Task: Add Dreambrands The Natural Moisturizing Lubricant to the cart.
Action: Mouse moved to (259, 131)
Screenshot: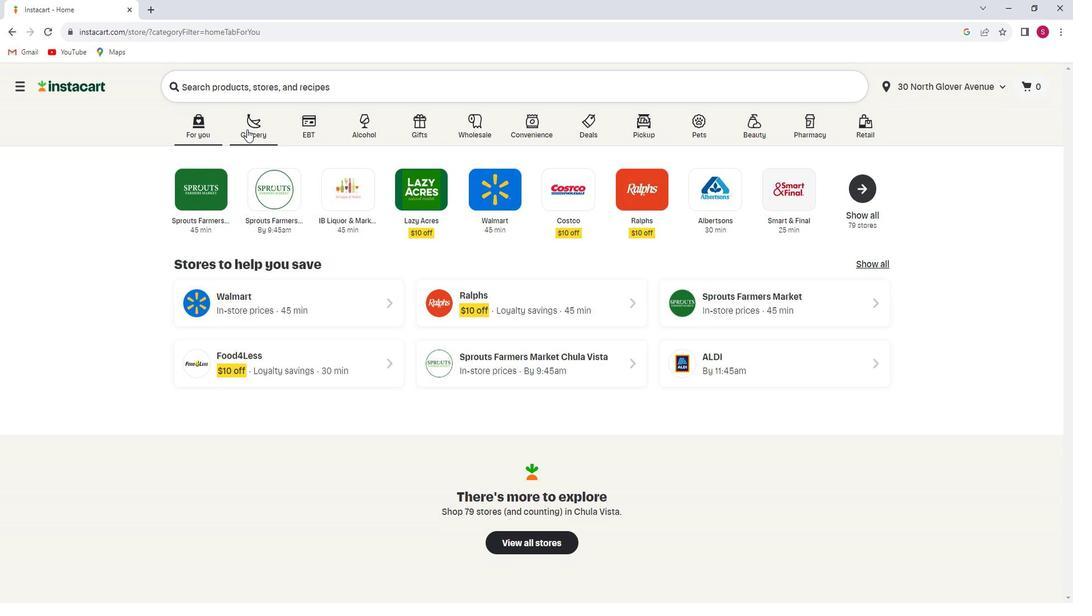 
Action: Mouse pressed left at (259, 131)
Screenshot: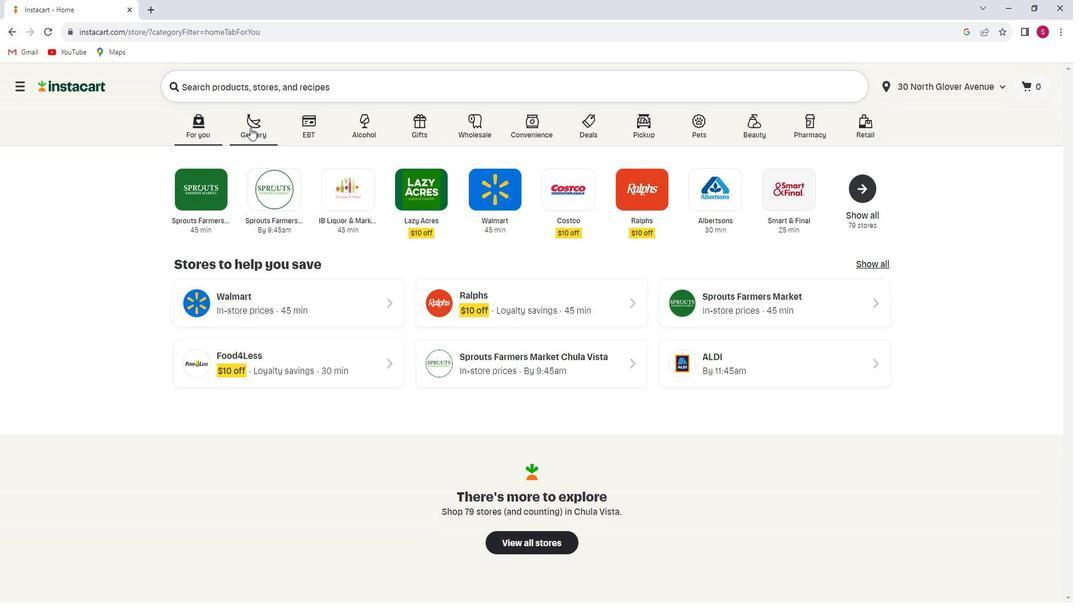 
Action: Mouse moved to (263, 332)
Screenshot: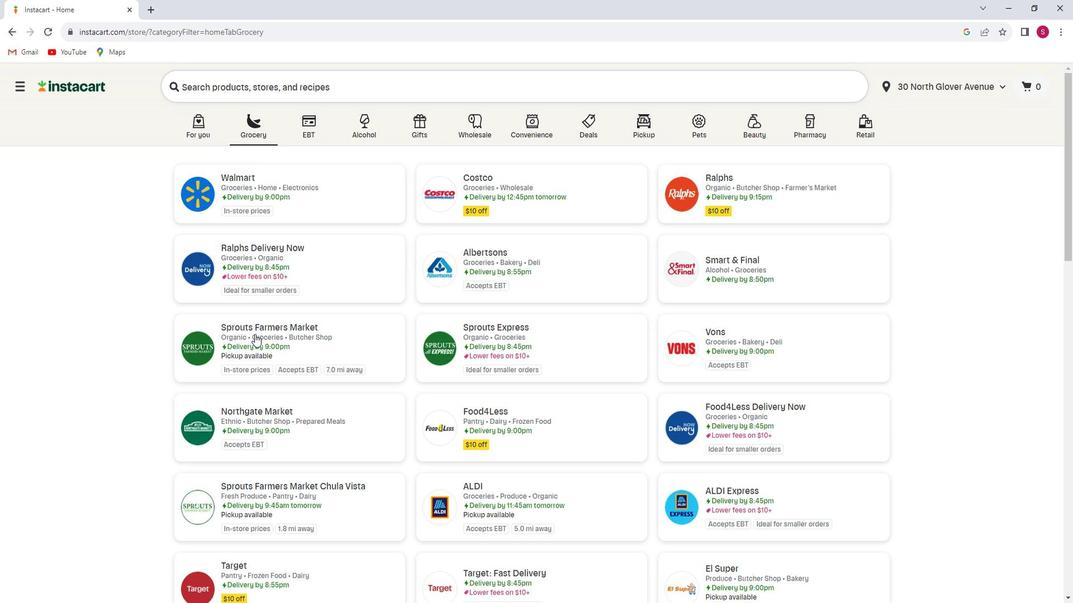 
Action: Mouse pressed left at (263, 332)
Screenshot: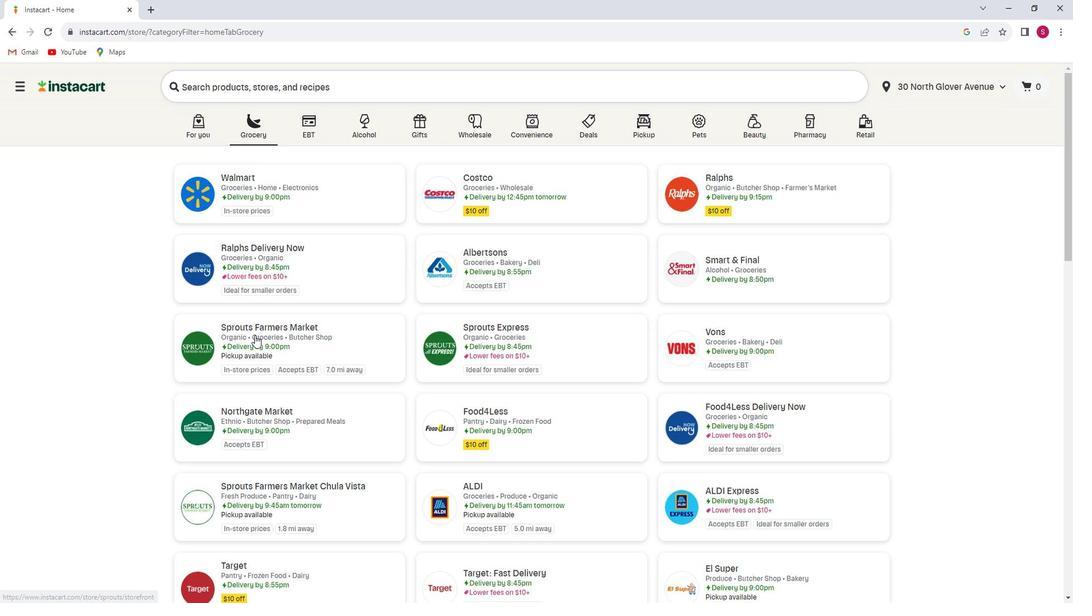 
Action: Mouse moved to (113, 341)
Screenshot: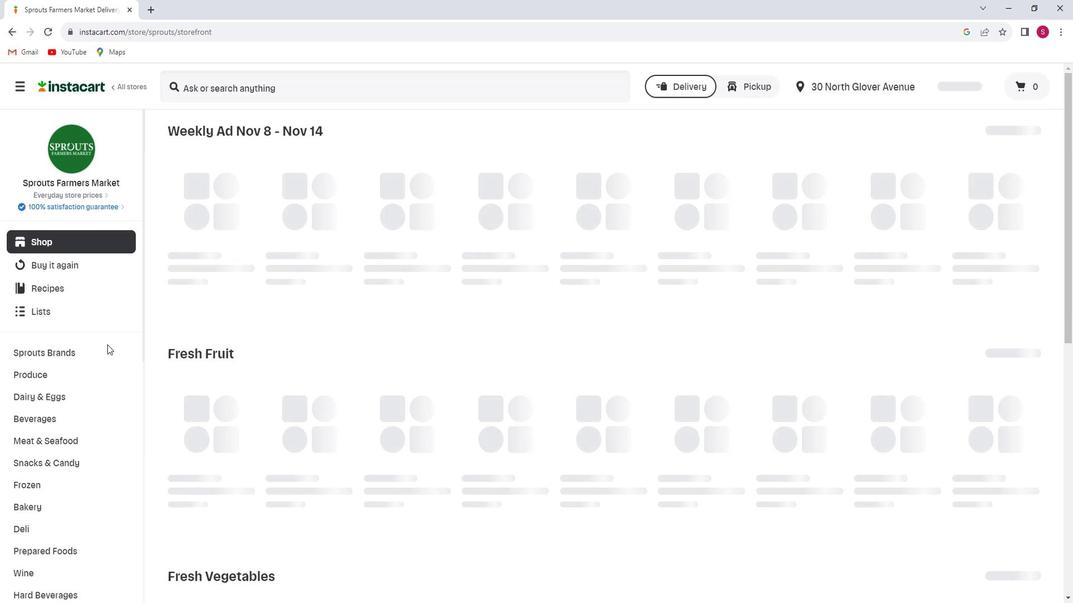 
Action: Mouse scrolled (113, 340) with delta (0, 0)
Screenshot: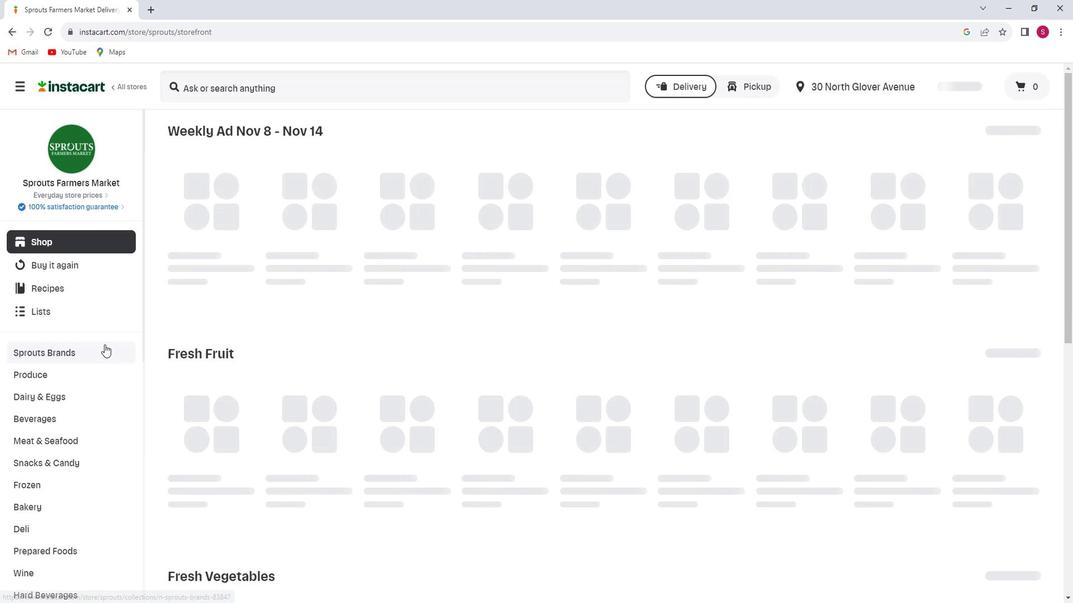 
Action: Mouse scrolled (113, 340) with delta (0, 0)
Screenshot: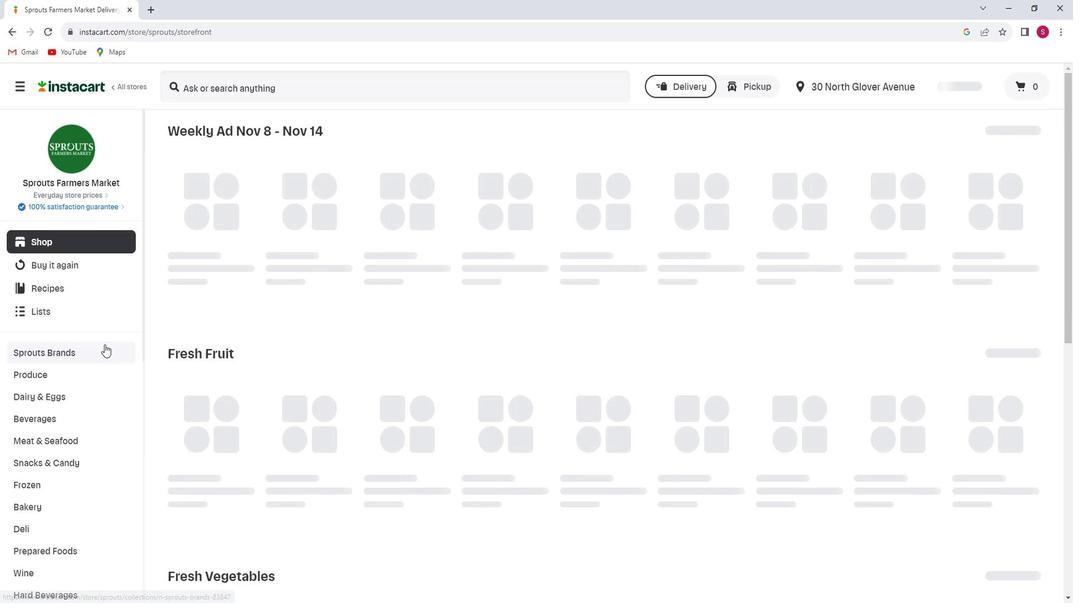 
Action: Mouse moved to (101, 356)
Screenshot: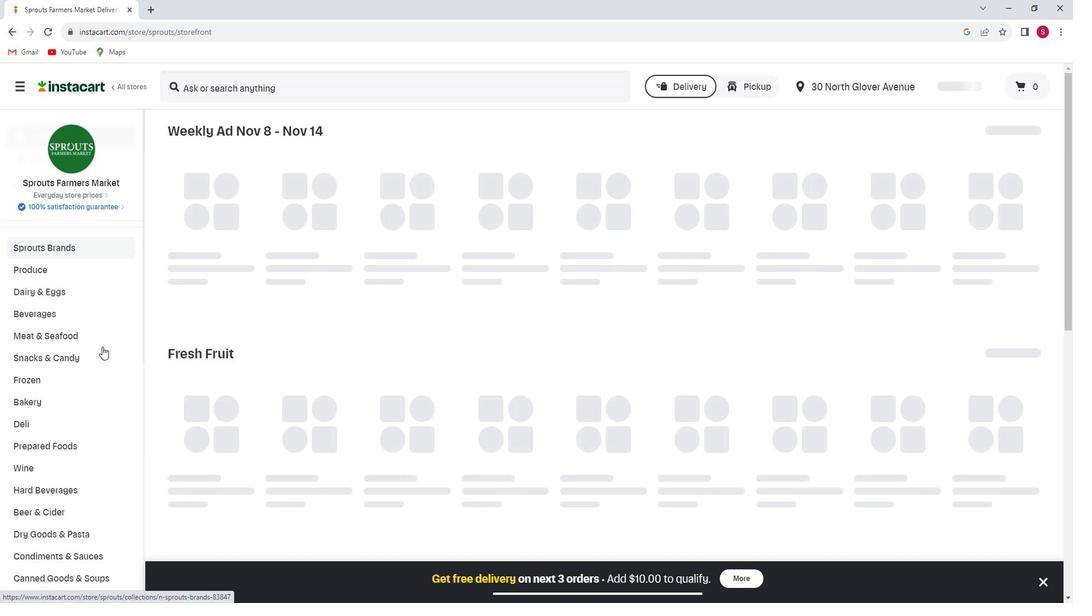 
Action: Mouse scrolled (101, 356) with delta (0, 0)
Screenshot: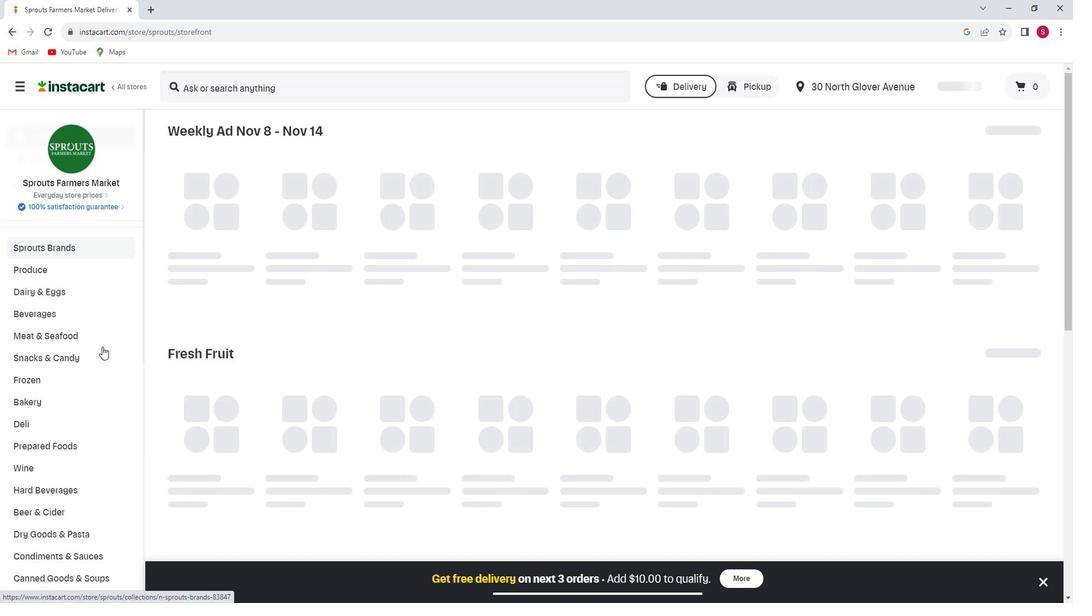 
Action: Mouse moved to (97, 363)
Screenshot: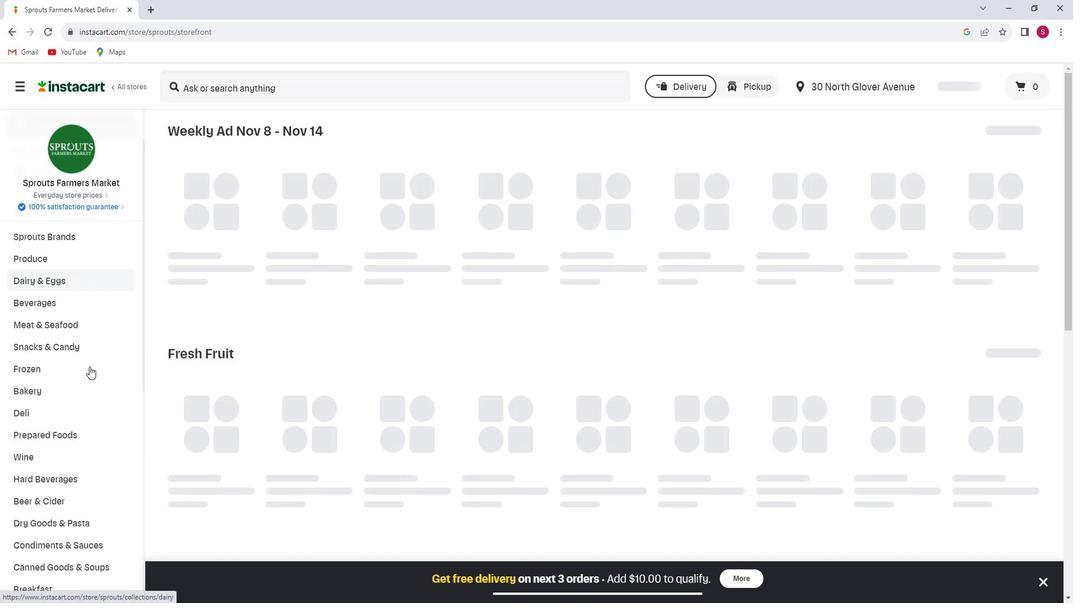 
Action: Mouse scrolled (97, 363) with delta (0, 0)
Screenshot: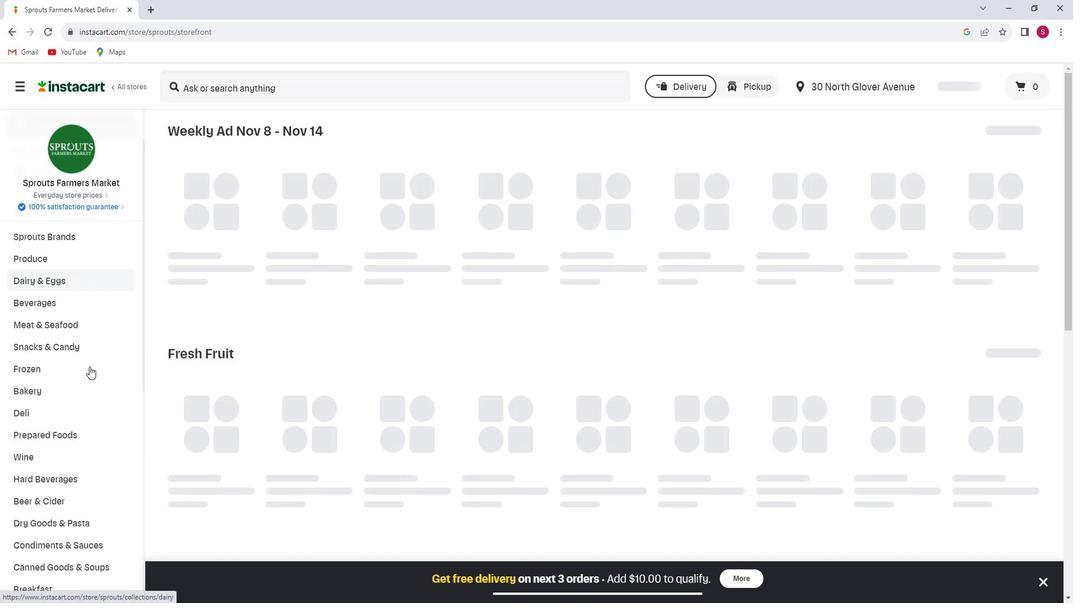 
Action: Mouse scrolled (97, 363) with delta (0, 0)
Screenshot: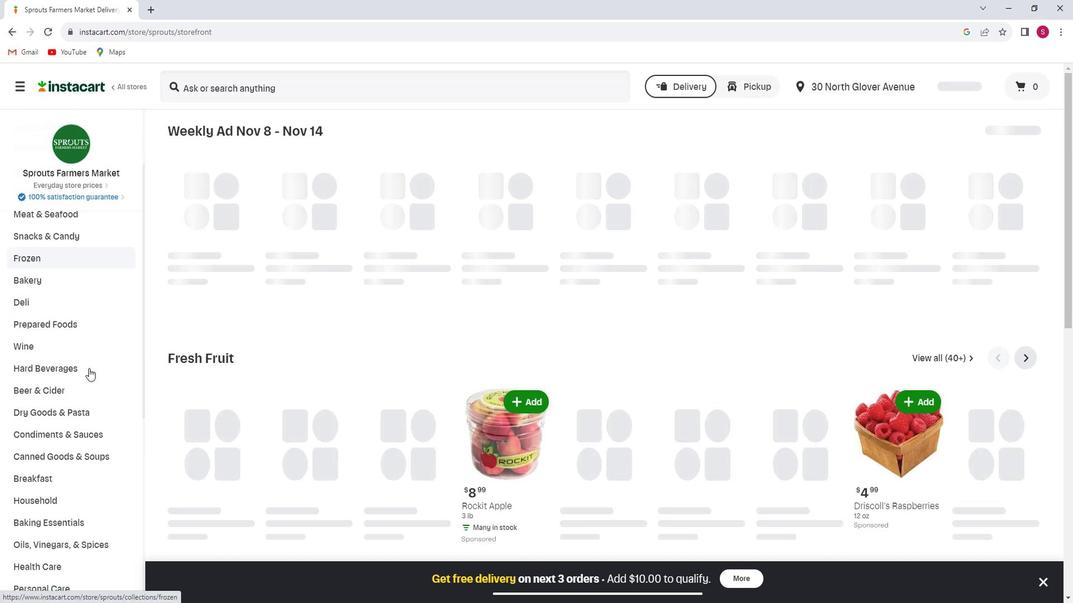 
Action: Mouse scrolled (97, 363) with delta (0, 0)
Screenshot: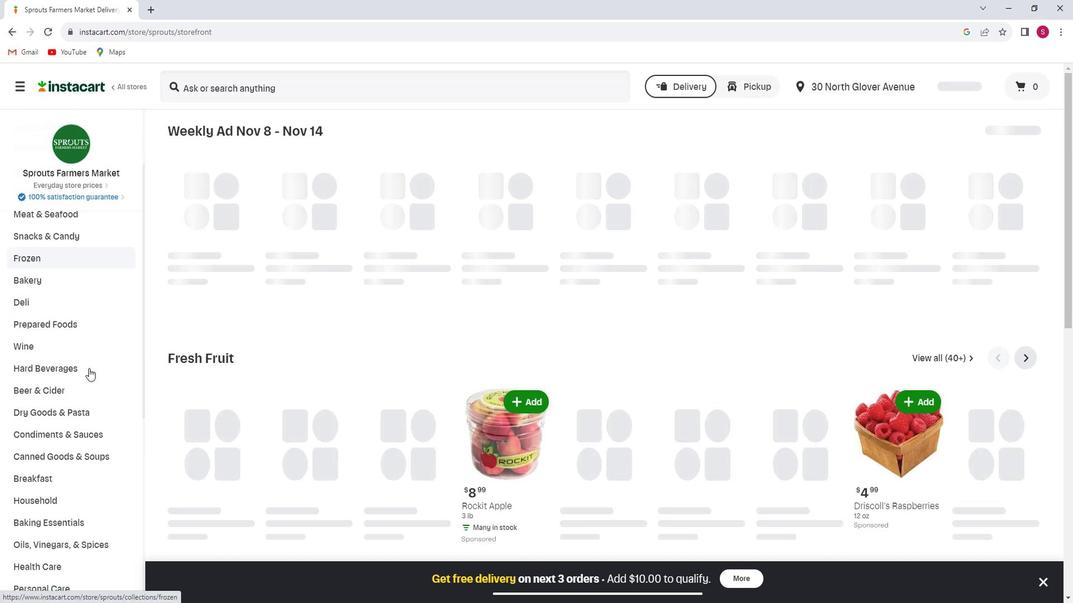 
Action: Mouse moved to (78, 384)
Screenshot: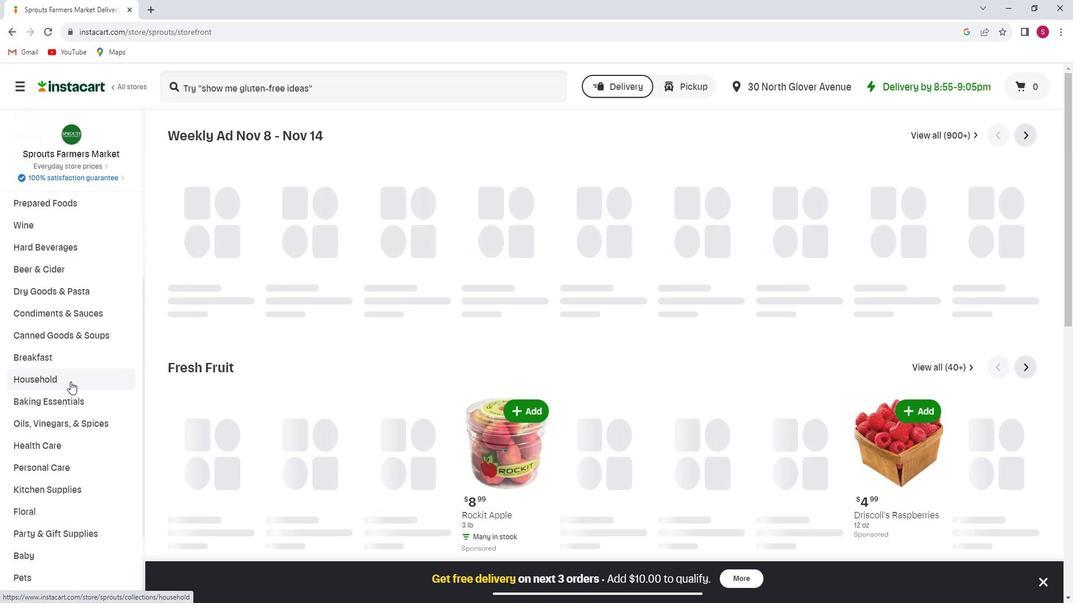 
Action: Mouse scrolled (78, 384) with delta (0, 0)
Screenshot: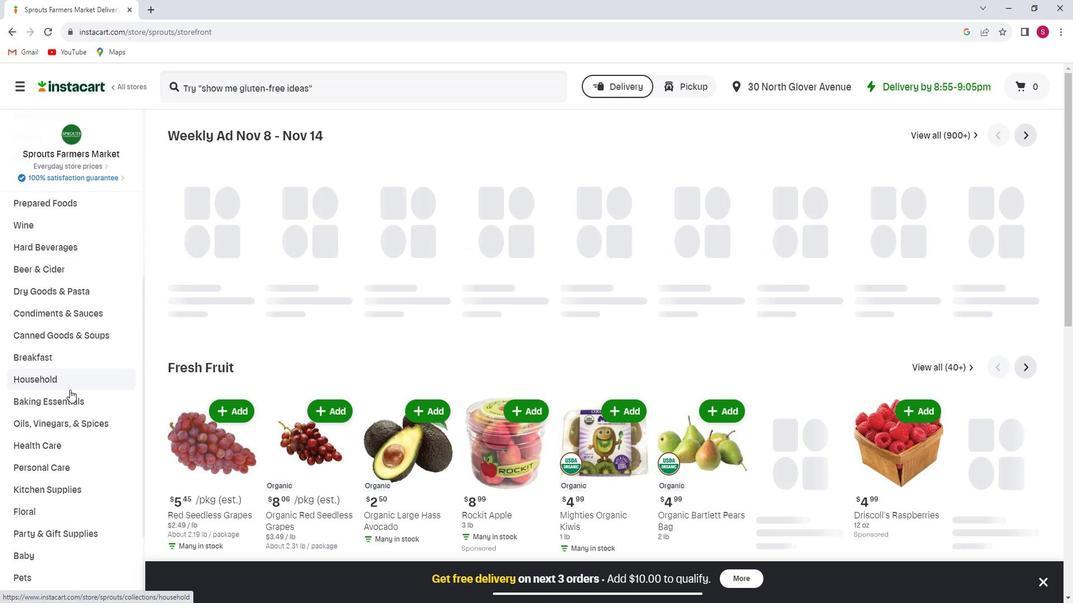 
Action: Mouse moved to (77, 398)
Screenshot: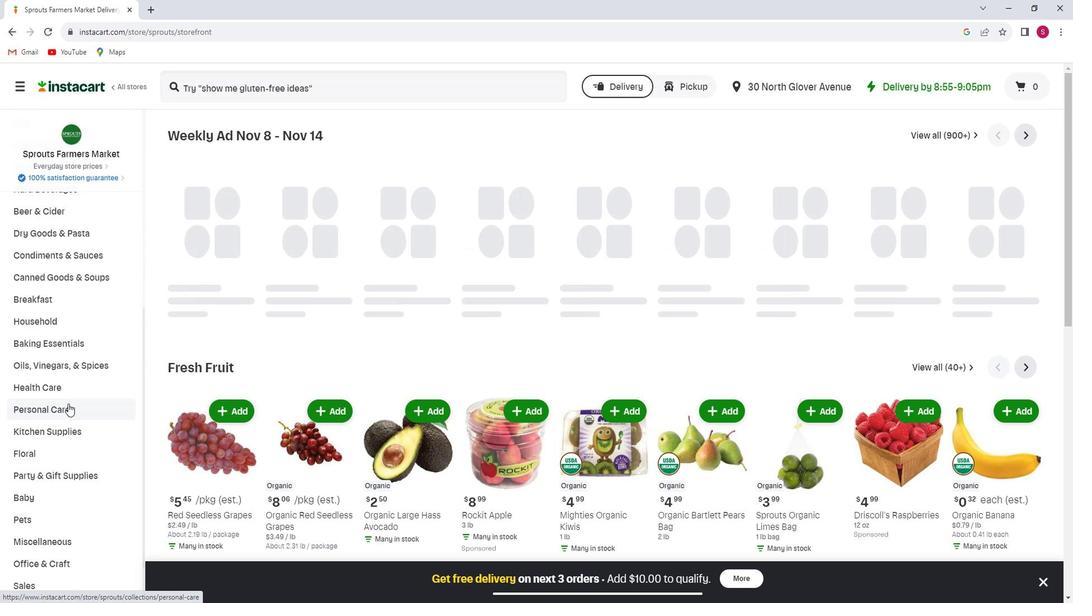
Action: Mouse pressed left at (77, 398)
Screenshot: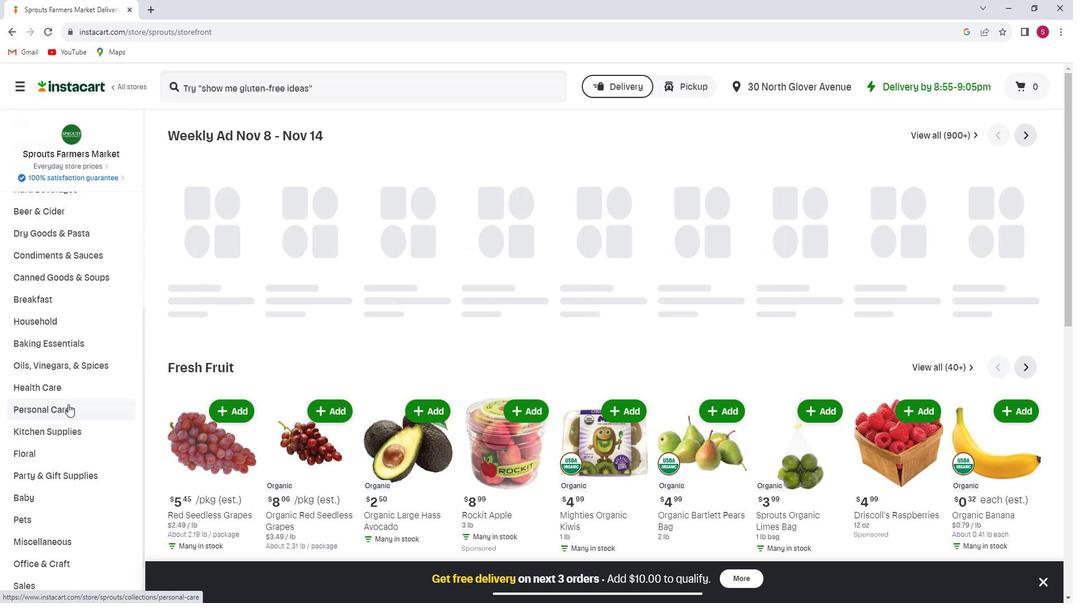 
Action: Mouse moved to (786, 164)
Screenshot: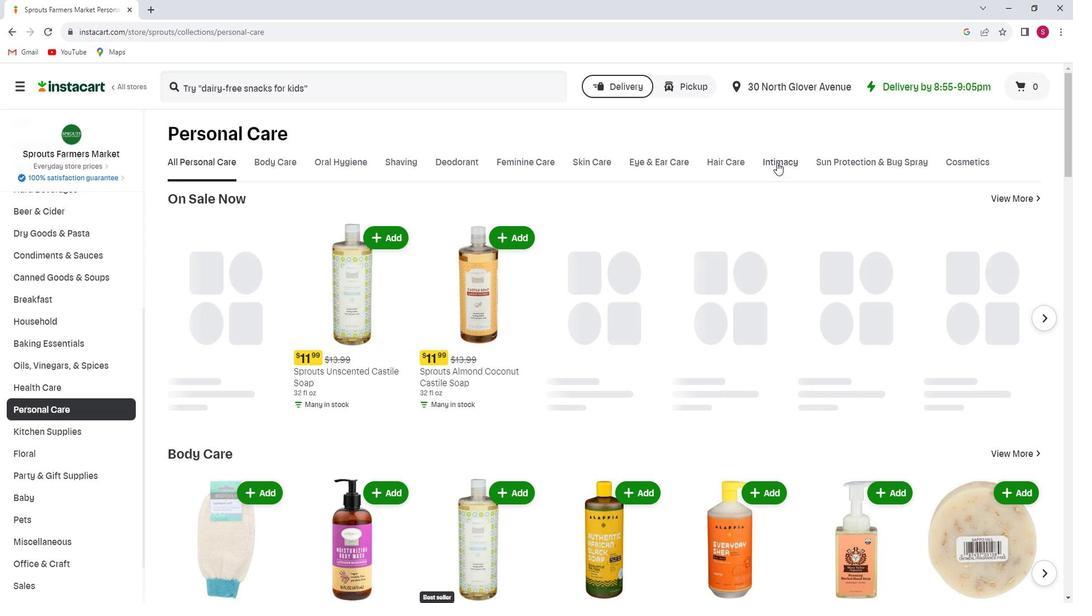 
Action: Mouse pressed left at (786, 164)
Screenshot: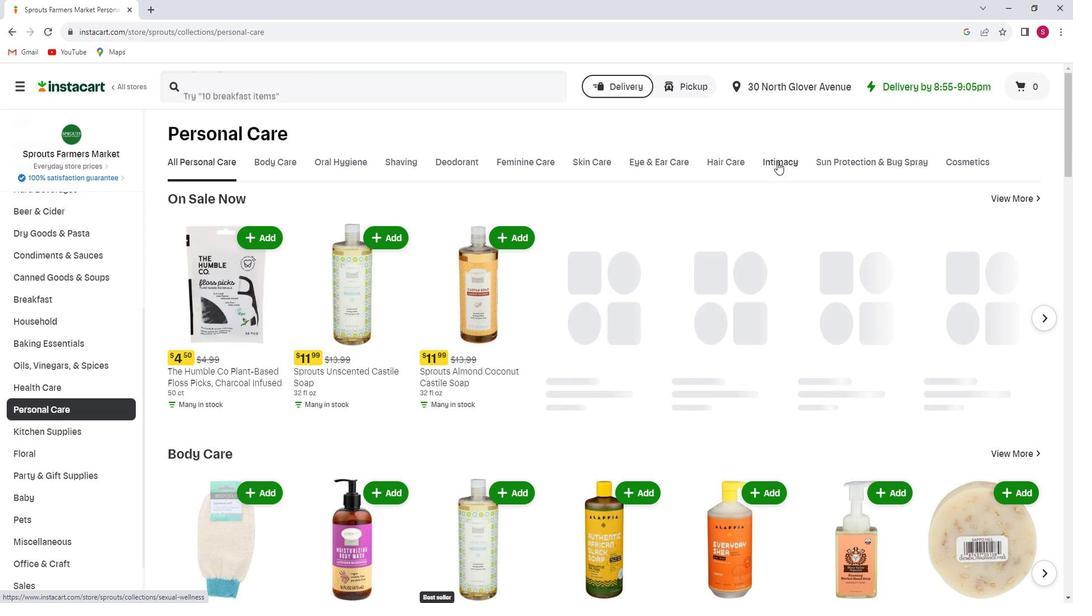 
Action: Mouse moved to (372, 88)
Screenshot: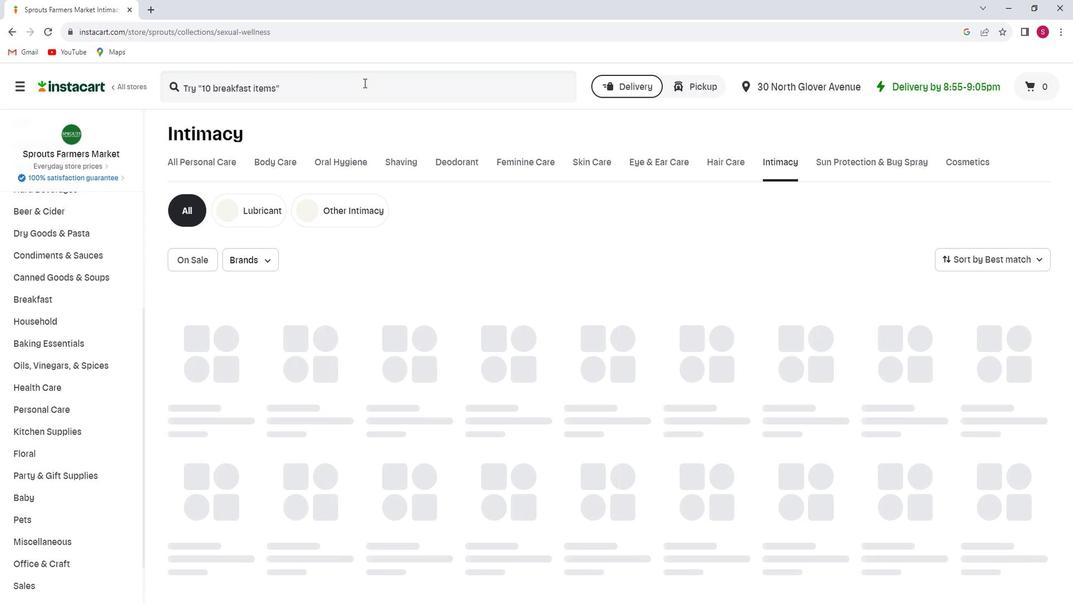 
Action: Mouse pressed left at (372, 88)
Screenshot: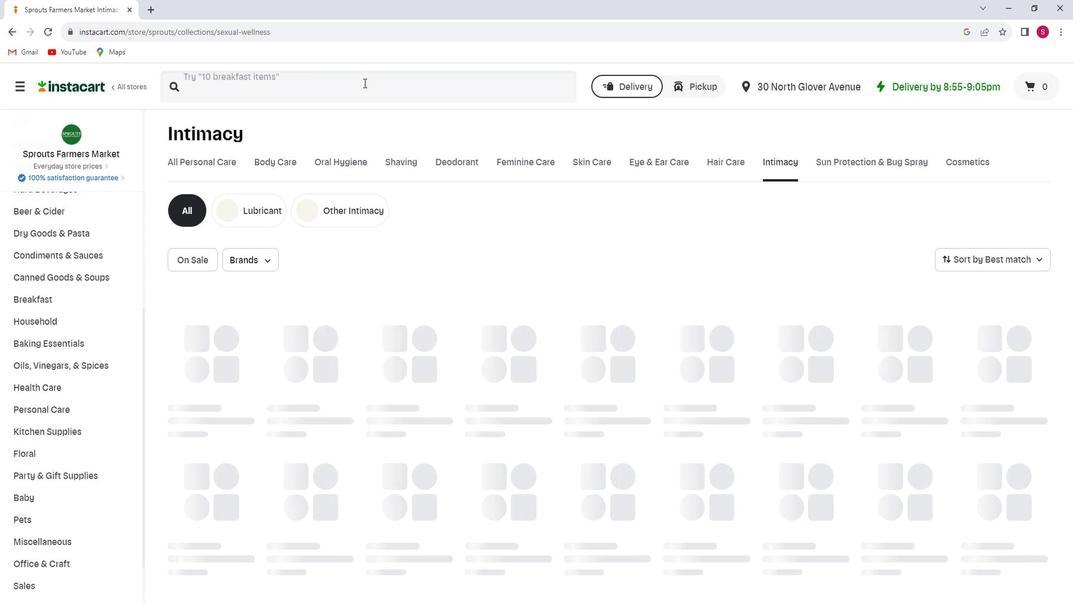 
Action: Key pressed <Key.shift>Dreambrands<Key.space><Key.shift>The<Key.space><Key.shift>natural<Key.space><Key.shift>moisturizing<Key.space><Key.shift><Key.shift>Lubricant<Key.enter>
Screenshot: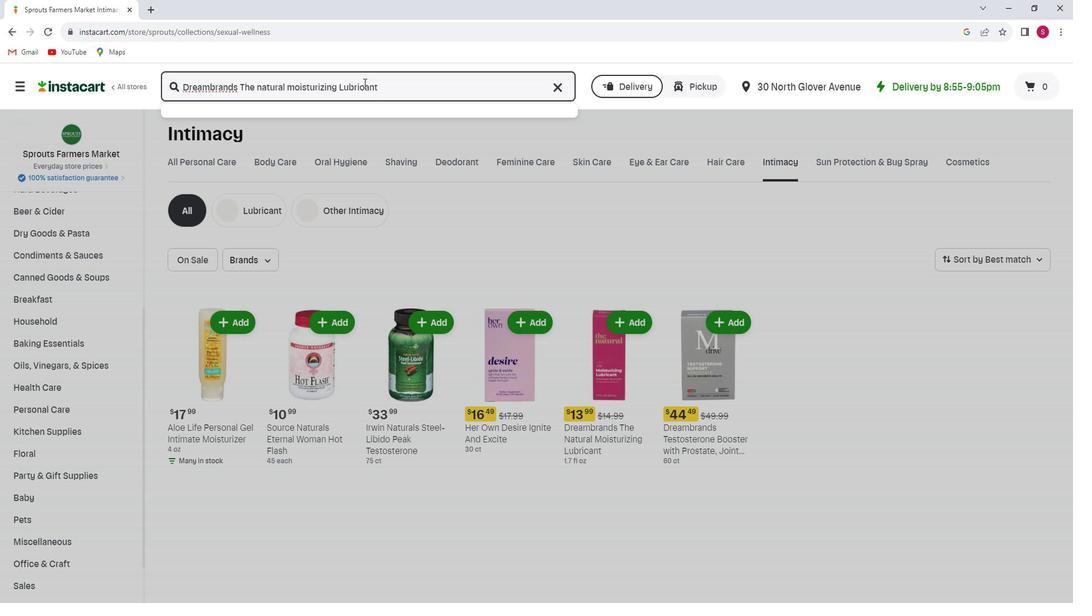 
Action: Mouse moved to (322, 188)
Screenshot: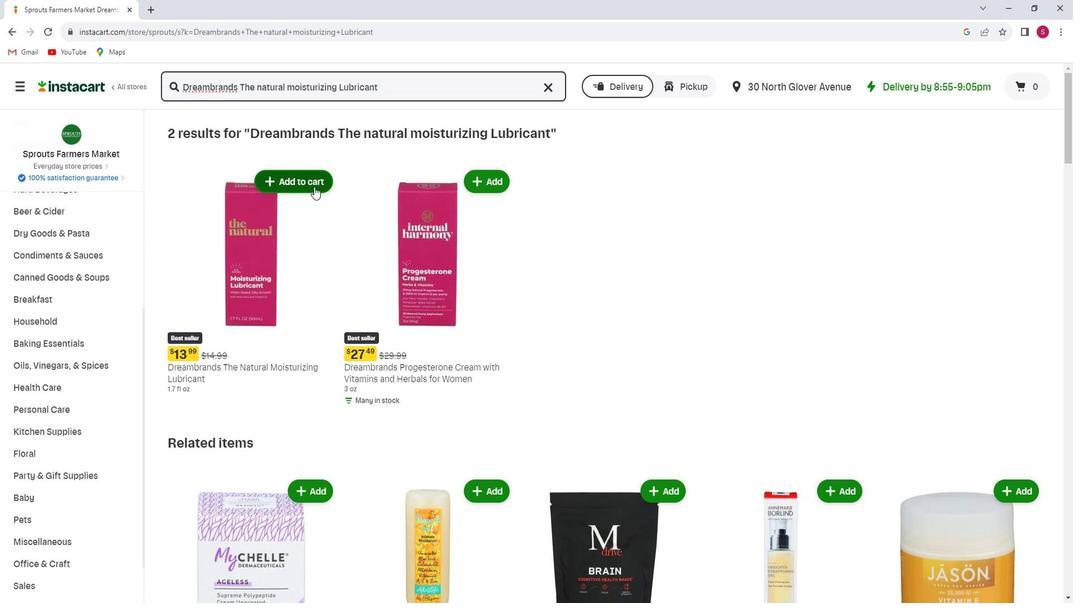 
Action: Mouse pressed left at (322, 188)
Screenshot: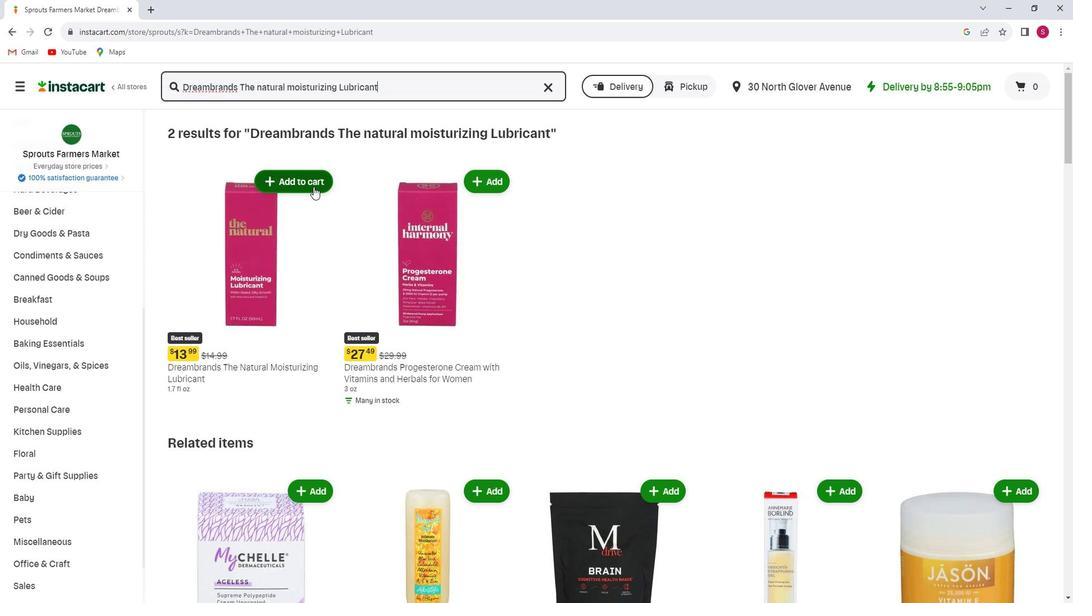 
Action: Mouse moved to (336, 266)
Screenshot: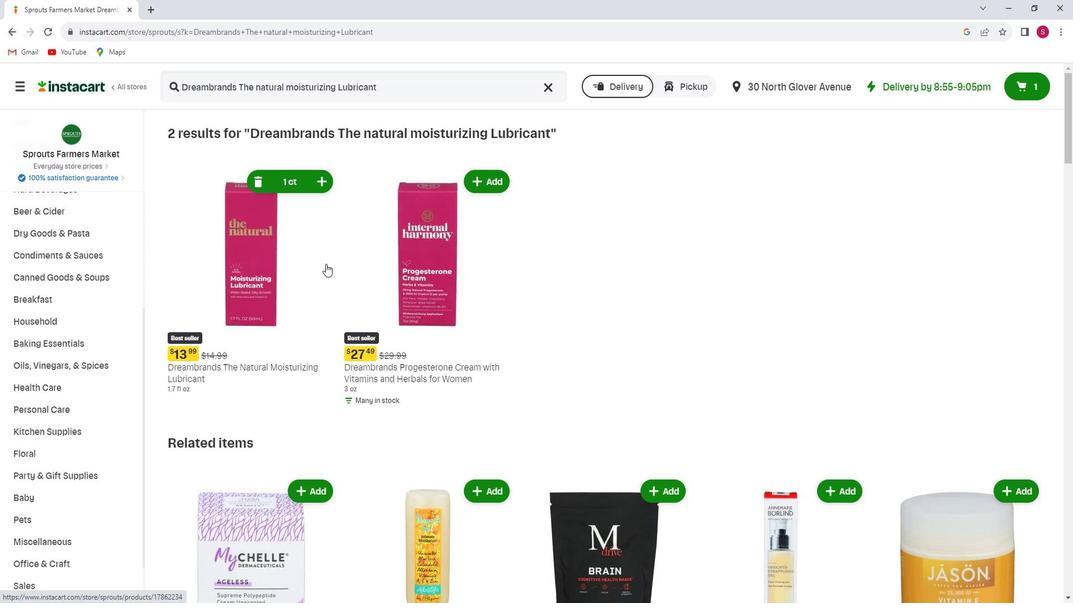
